 Task: Add the product "Vicks Vaporub Cough Suppressant Topical Analgesic Ointment (1.76 oz)" to cart from the store "CVS".
Action: Mouse pressed left at (41, 78)
Screenshot: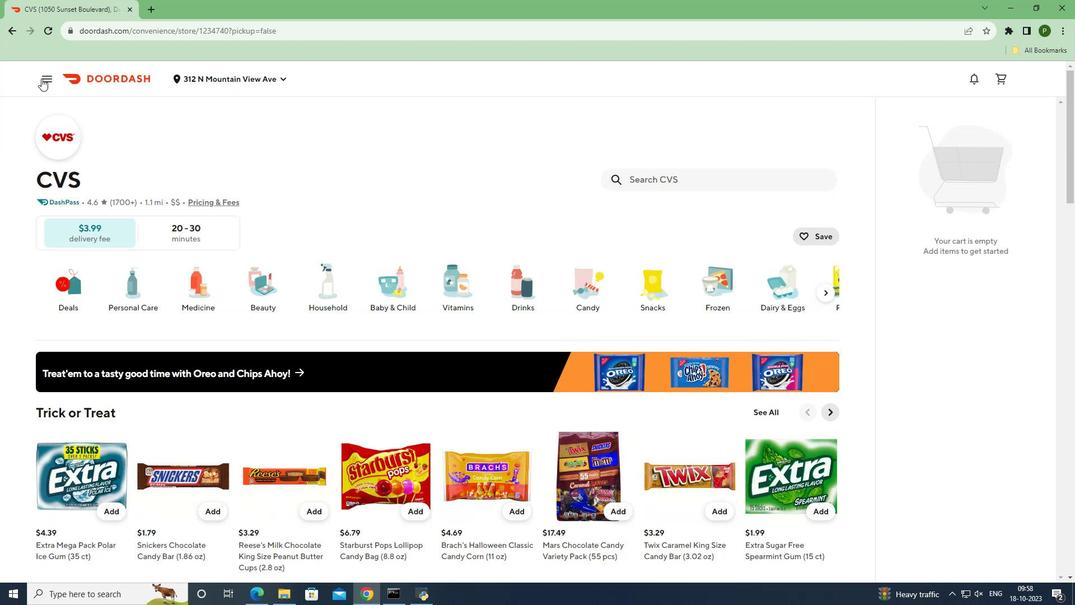 
Action: Mouse moved to (50, 157)
Screenshot: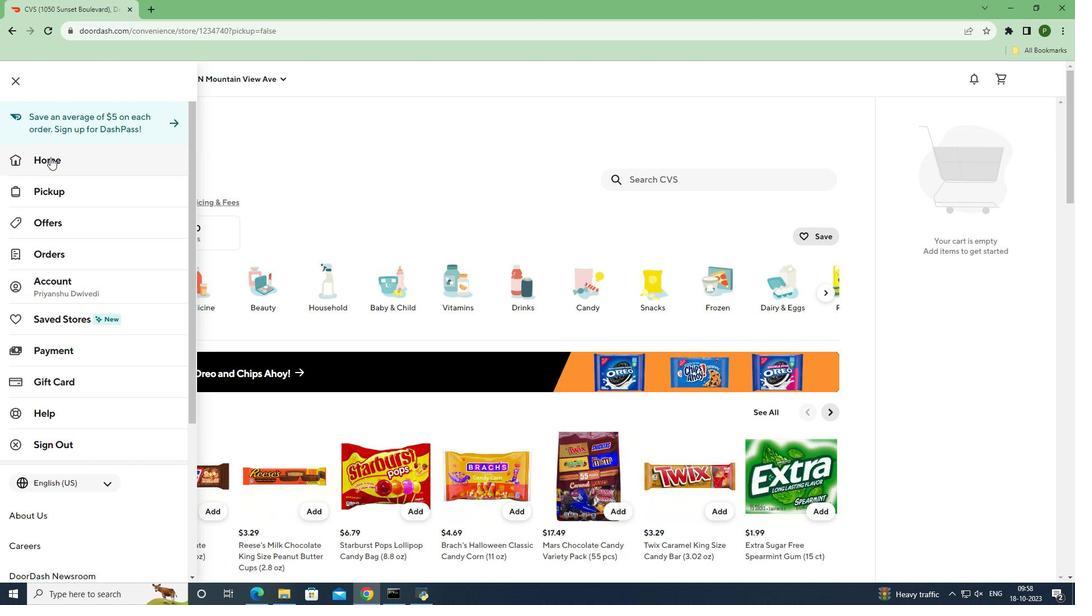 
Action: Mouse pressed left at (50, 157)
Screenshot: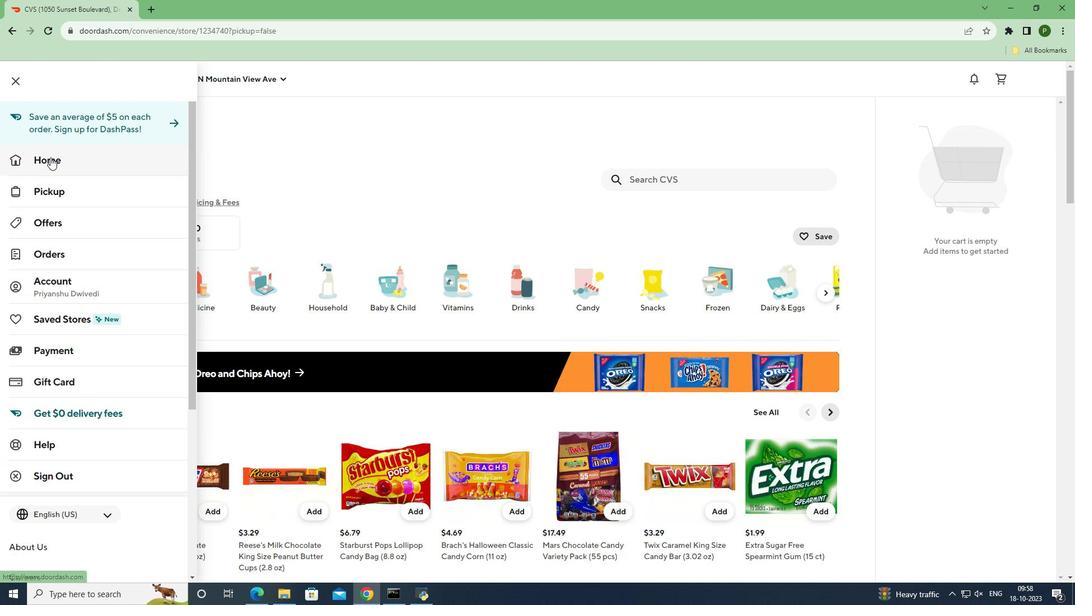 
Action: Mouse moved to (791, 121)
Screenshot: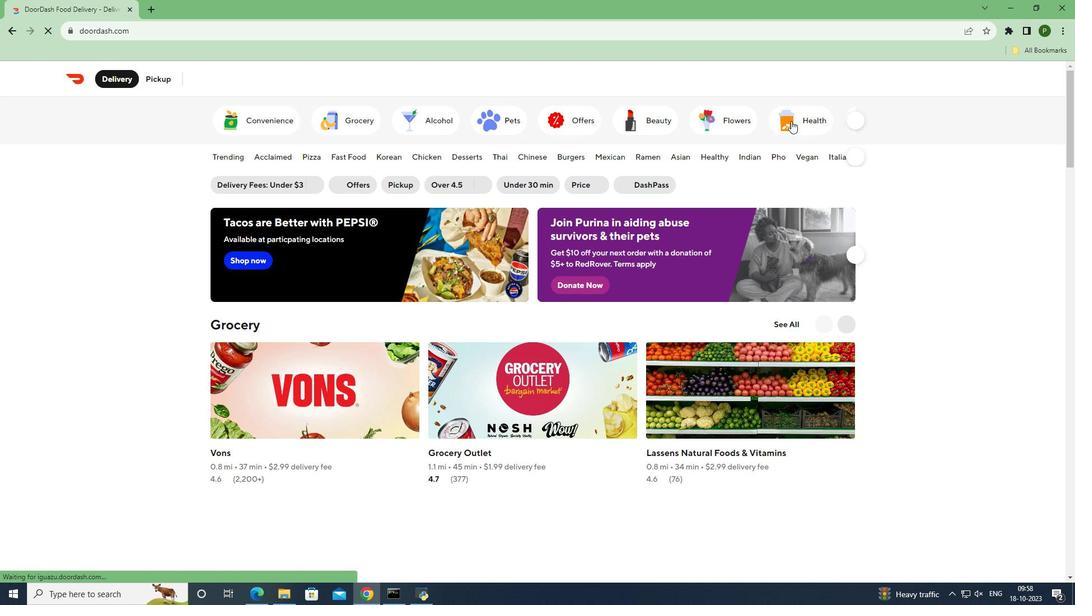 
Action: Mouse pressed left at (791, 121)
Screenshot: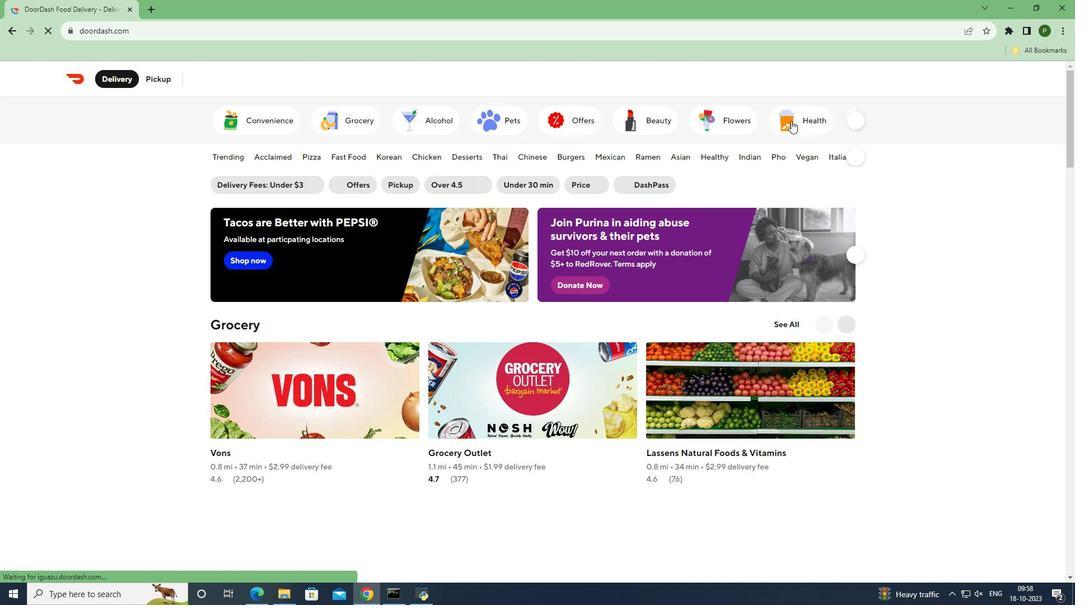 
Action: Mouse moved to (568, 356)
Screenshot: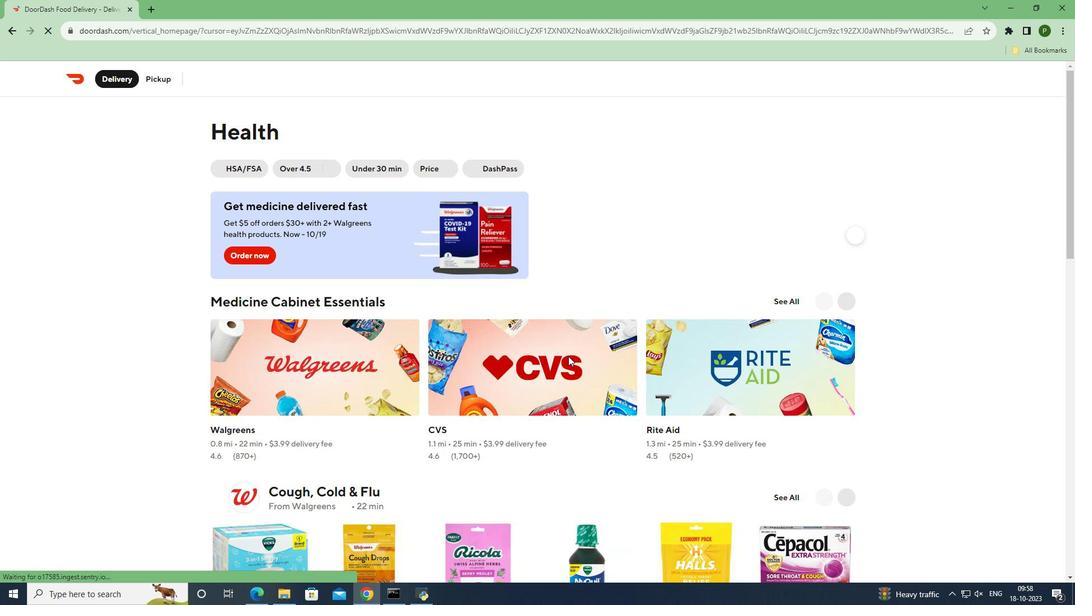 
Action: Mouse pressed left at (568, 356)
Screenshot: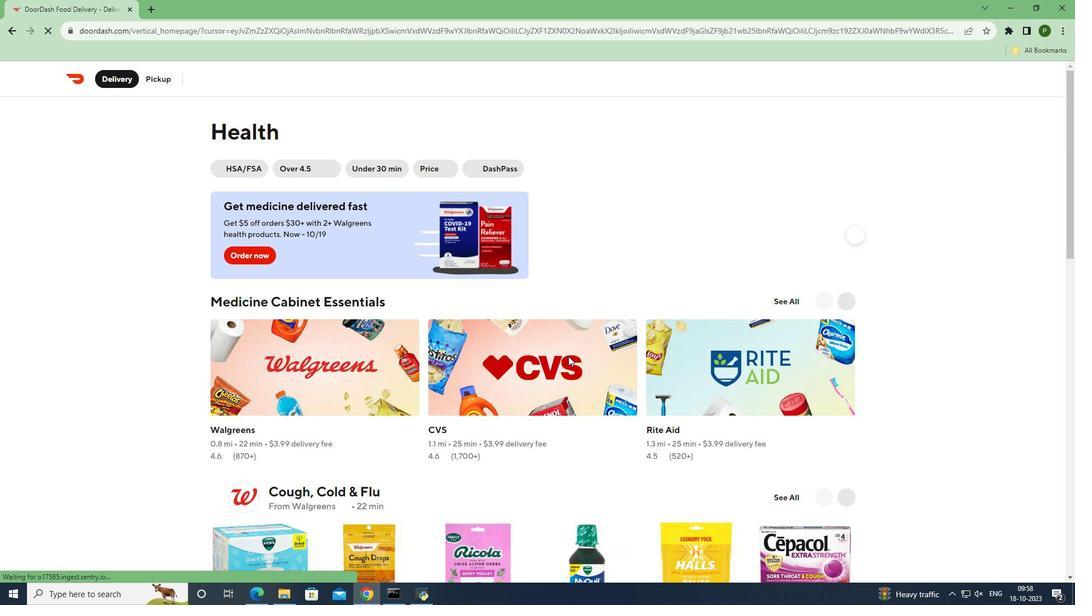 
Action: Mouse moved to (722, 175)
Screenshot: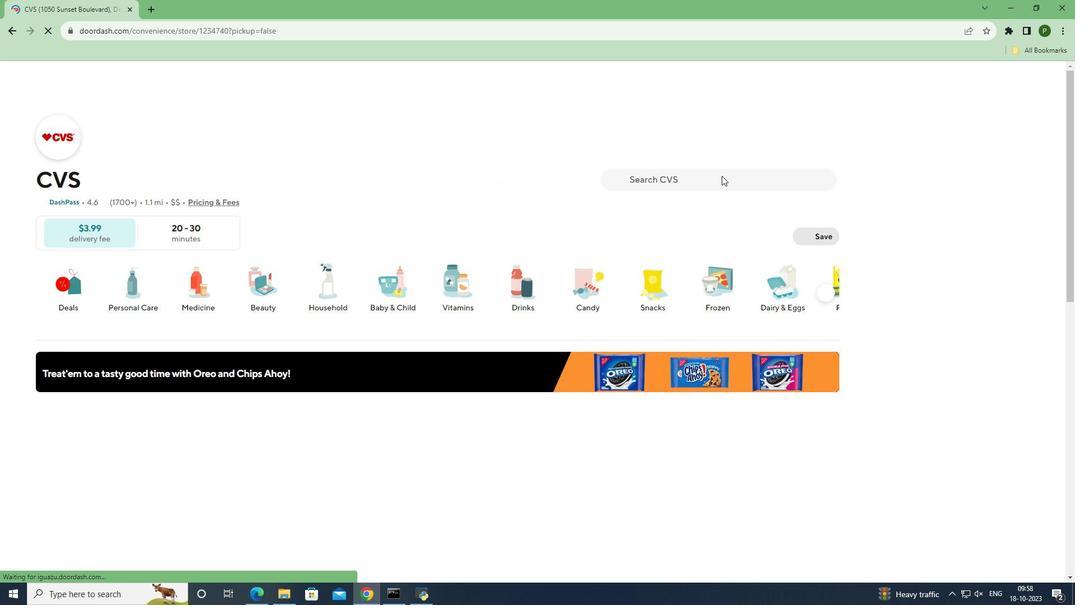 
Action: Mouse pressed left at (722, 175)
Screenshot: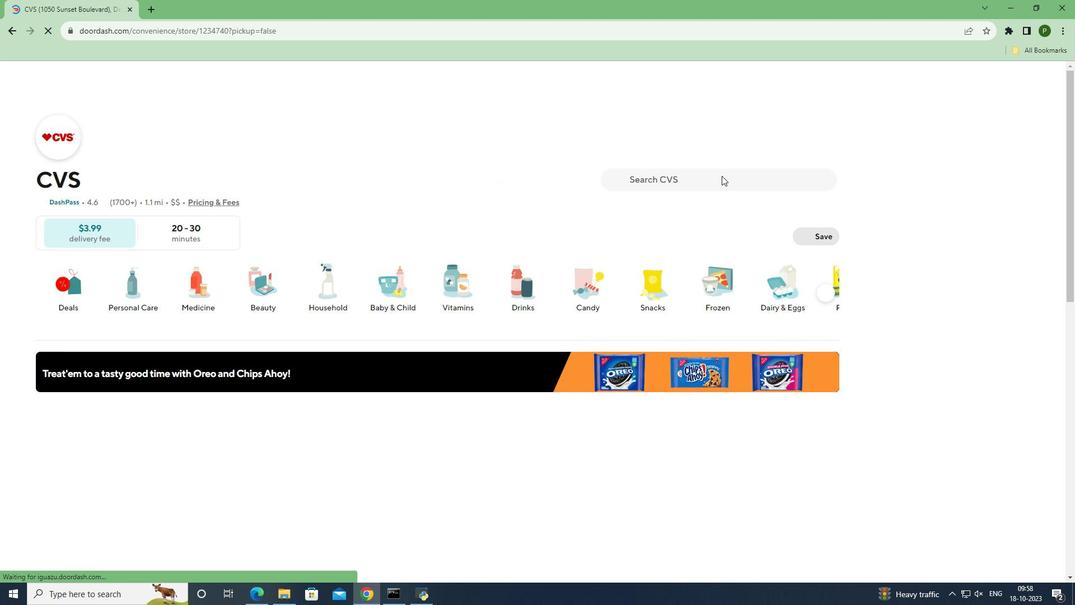 
Action: Key pressed <Key.caps_lock>V<Key.caps_lock>icks<Key.space><Key.caps_lock>V<Key.caps_lock>aporub<Key.space><Key.caps_lock>C<Key.caps_lock>ough<Key.space><Key.caps_lock>S<Key.caps_lock>uppressant<Key.space><Key.caps_lock>T<Key.caps_lock>opical<Key.space><Key.caps_lock>A<Key.caps_lock>nalgesic<Key.space><Key.caps_lock>O<Key.caps_lock>intment<Key.space><Key.shift_r>(1.76<Key.space>oz<Key.shift_r><Key.shift_r><Key.shift_r><Key.shift_r><Key.shift_r>)
Screenshot: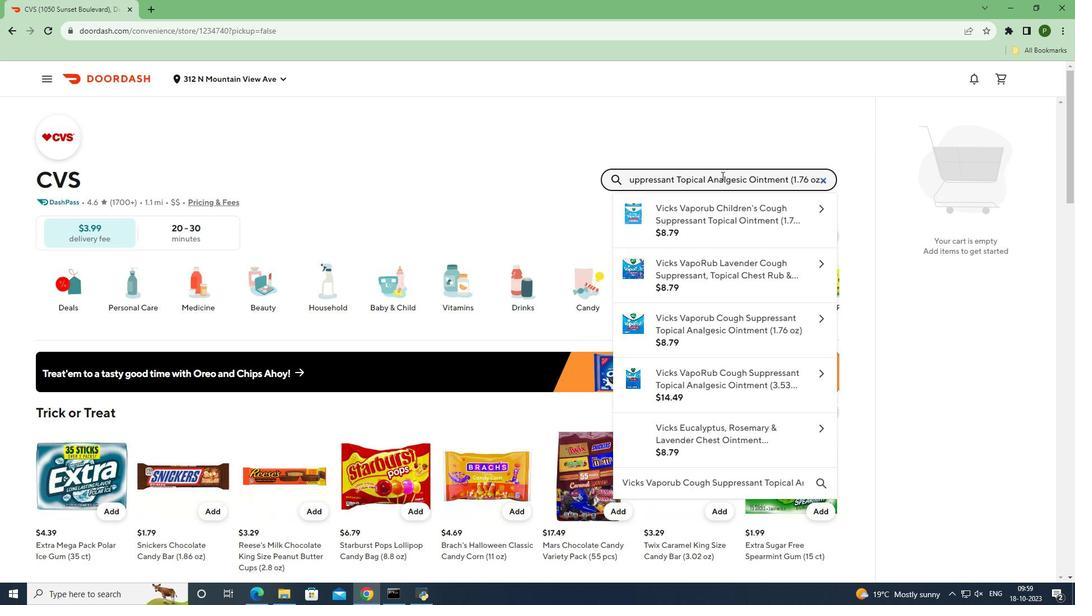
Action: Mouse moved to (719, 211)
Screenshot: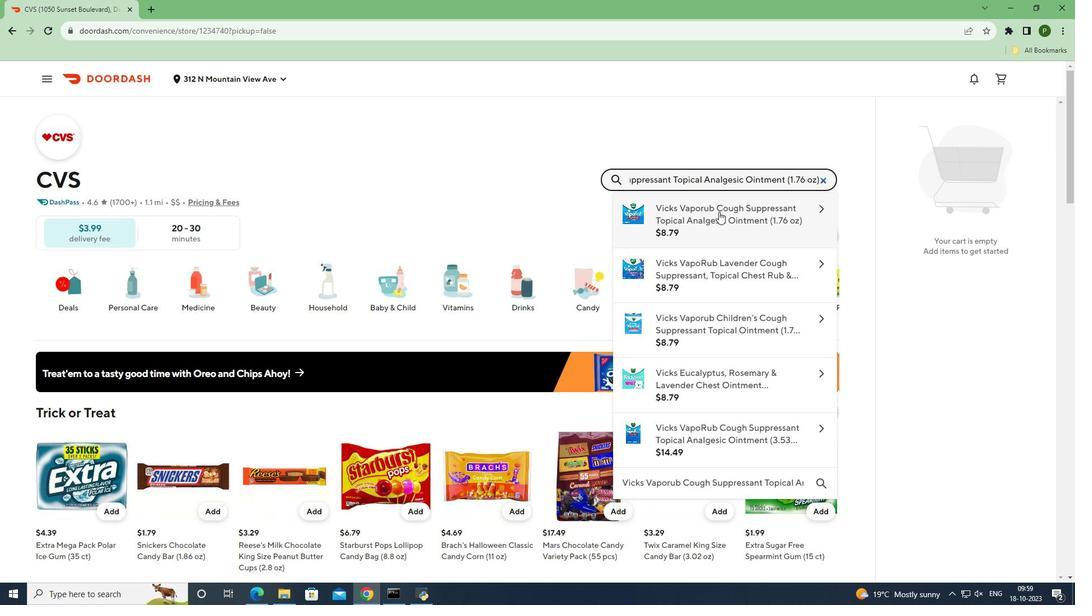 
Action: Mouse pressed left at (719, 211)
Screenshot: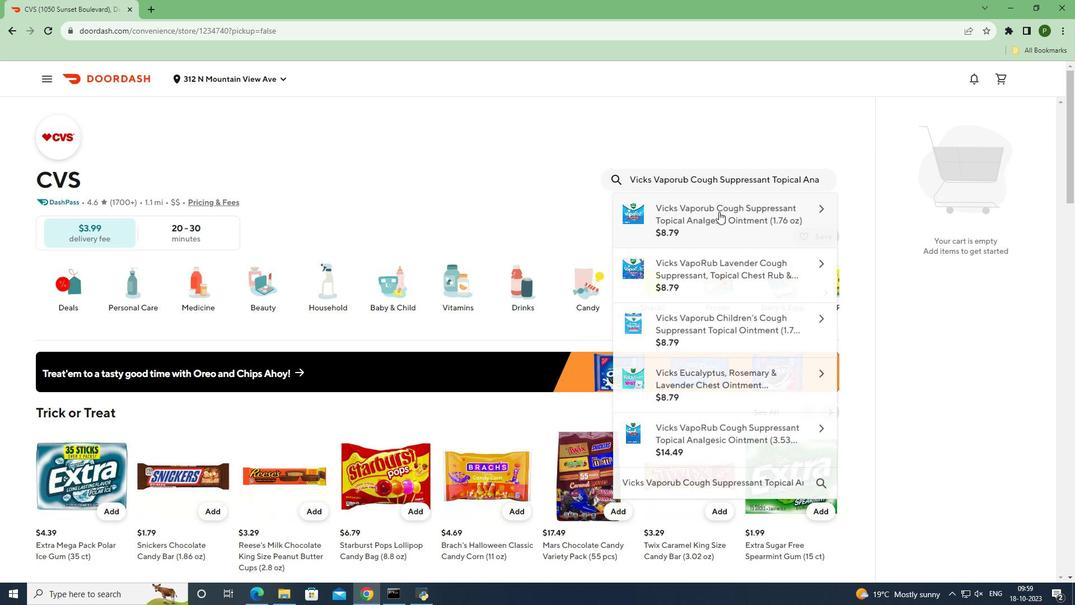
Action: Mouse moved to (741, 555)
Screenshot: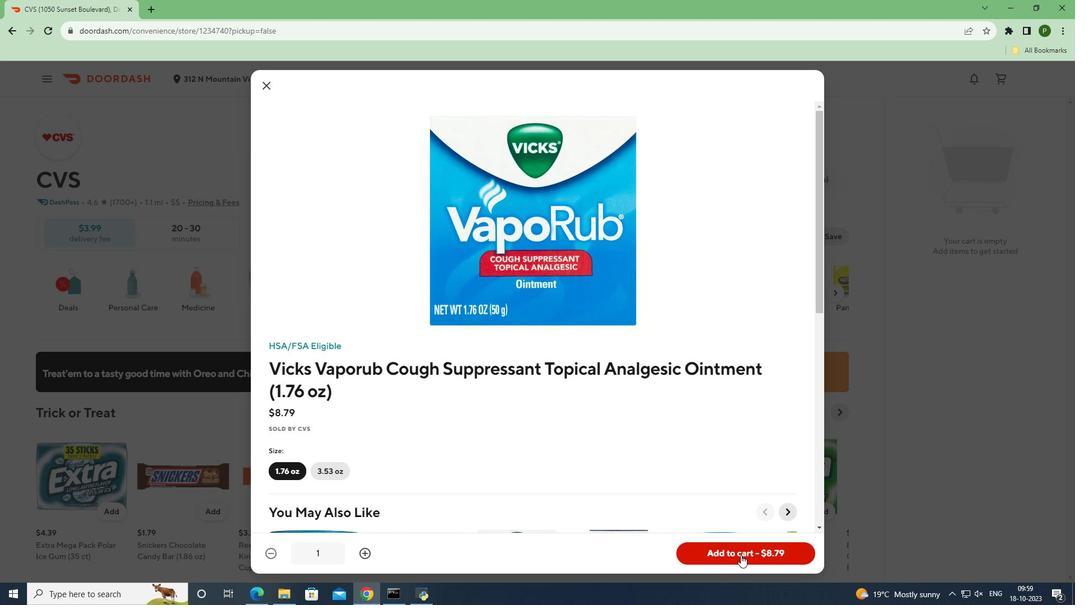 
Action: Mouse pressed left at (741, 555)
Screenshot: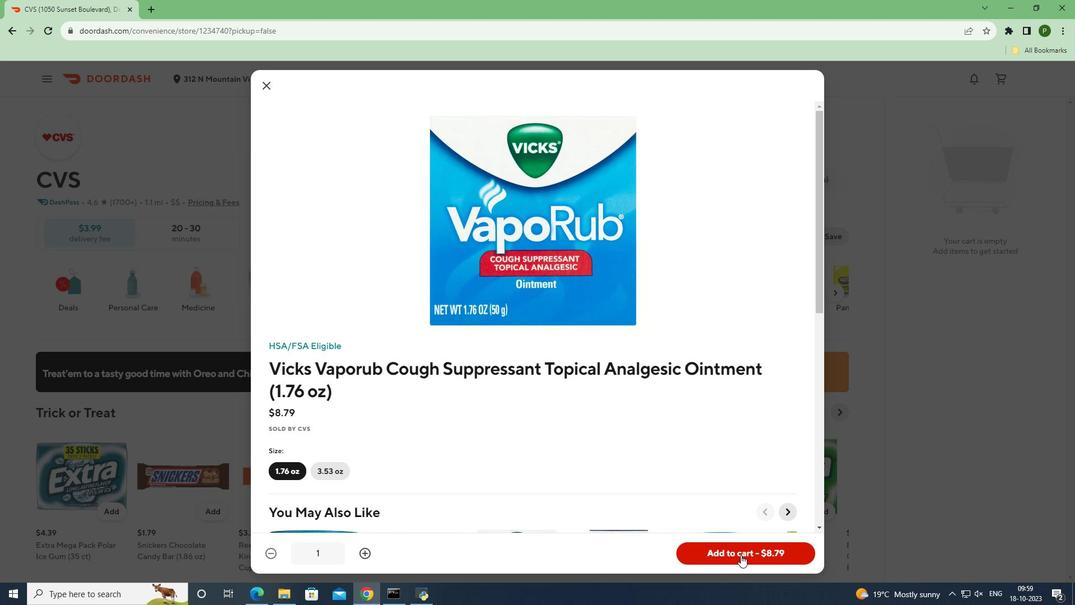 
Action: Mouse moved to (887, 435)
Screenshot: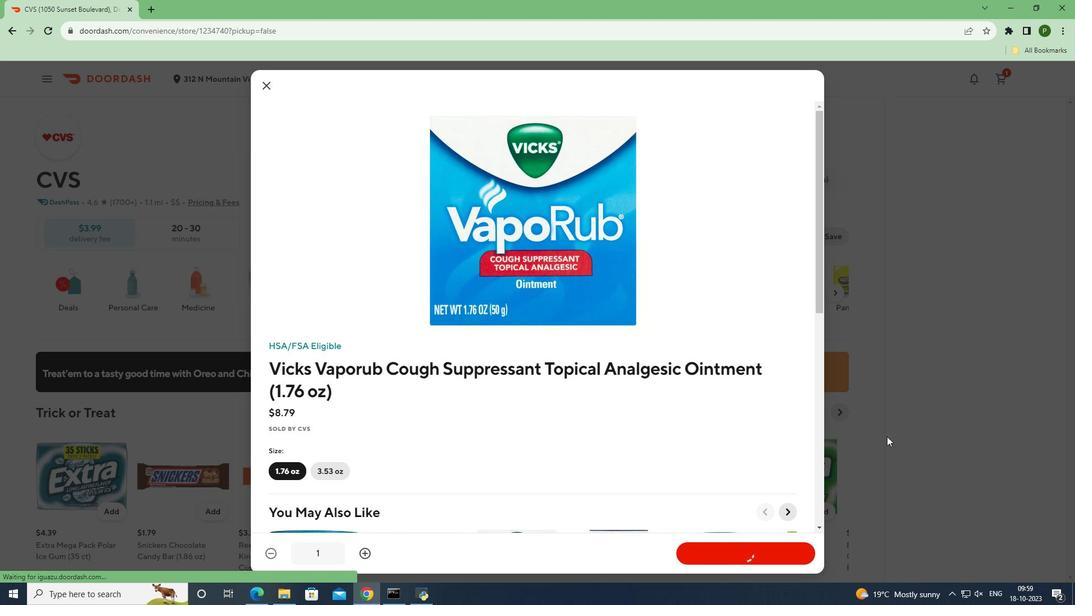 
